 Task: Show all photos of litchfield, Connecticut, United States.
Action: Mouse moved to (124, 262)
Screenshot: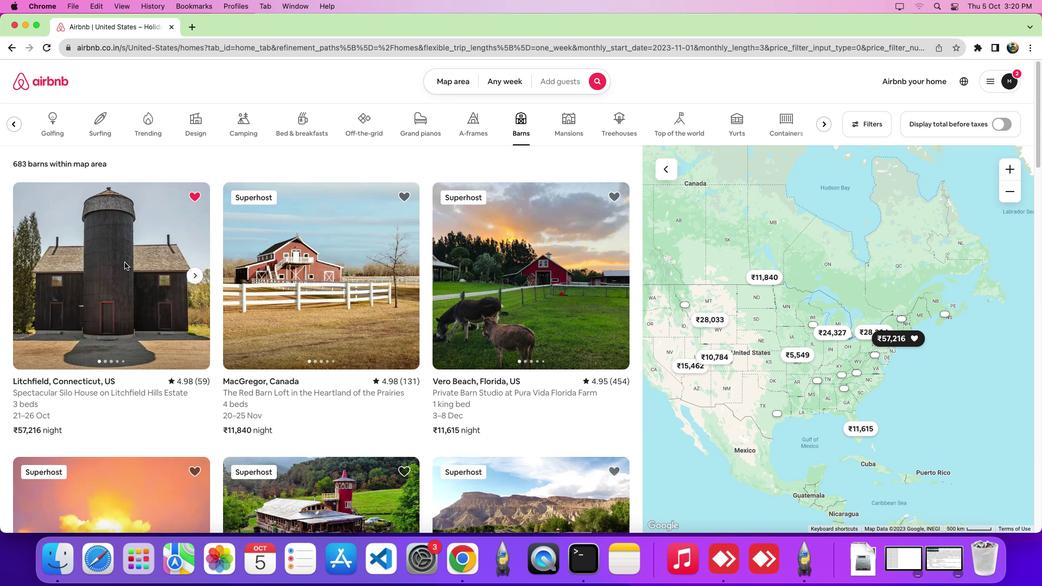 
Action: Mouse pressed left at (124, 262)
Screenshot: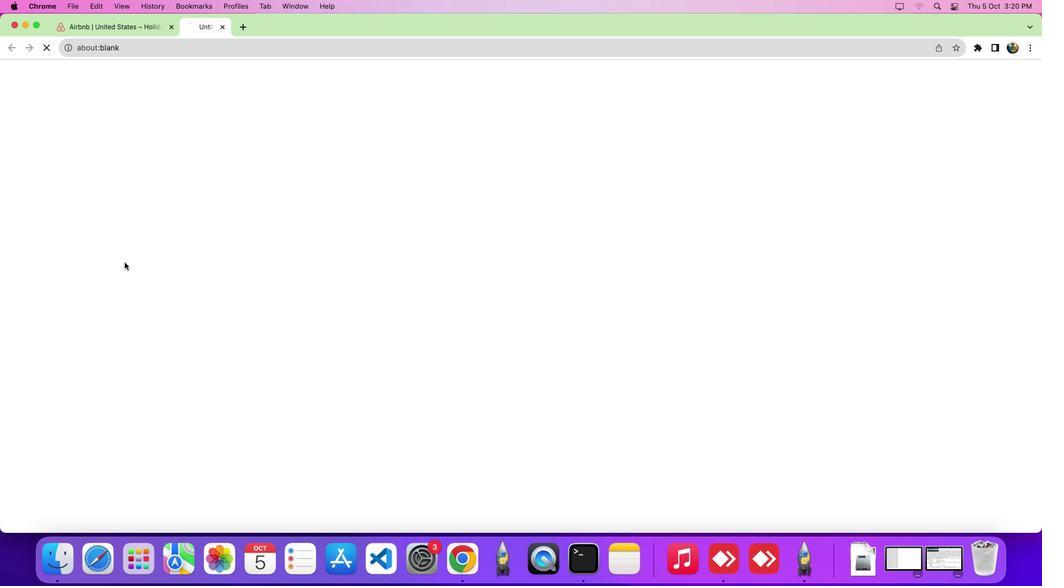 
Action: Mouse moved to (673, 337)
Screenshot: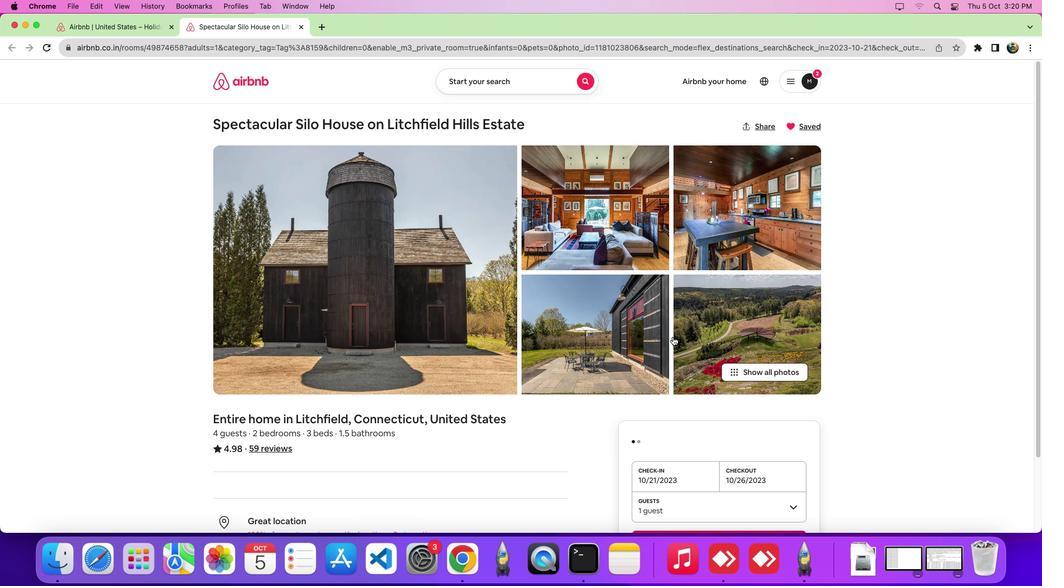 
Action: Mouse scrolled (673, 337) with delta (0, 0)
Screenshot: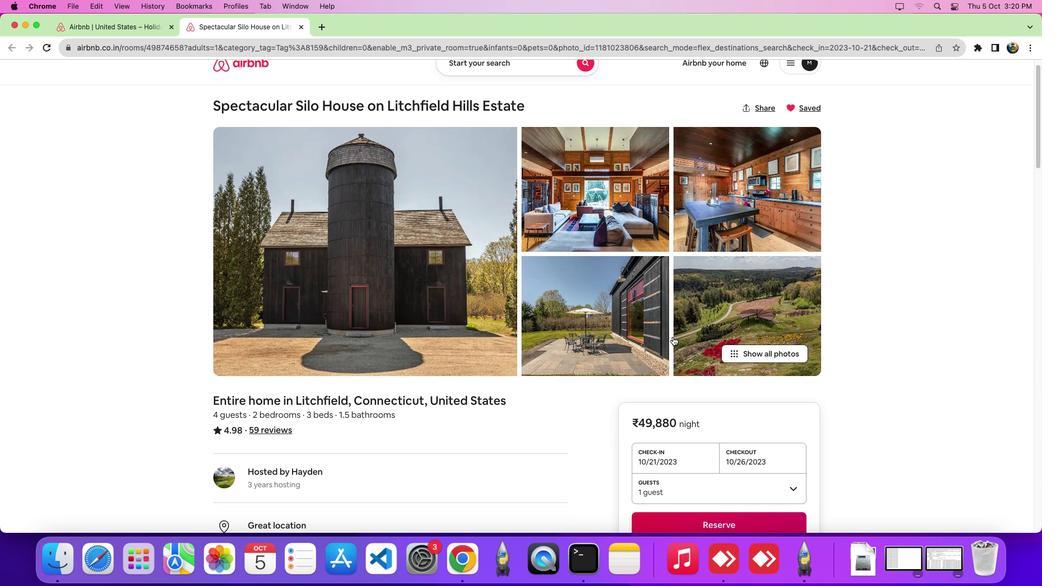 
Action: Mouse scrolled (673, 337) with delta (0, 0)
Screenshot: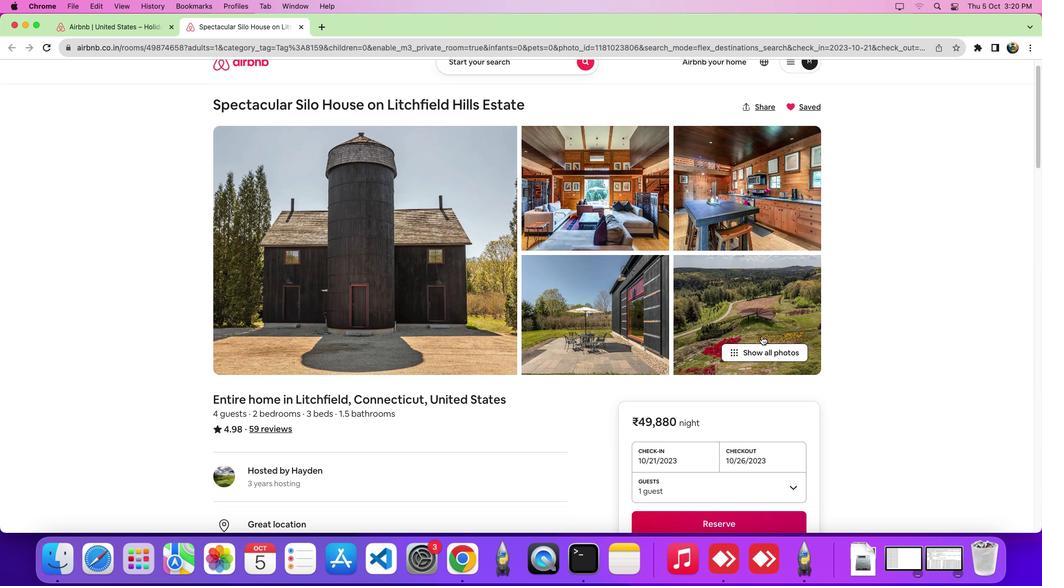 
Action: Mouse moved to (775, 348)
Screenshot: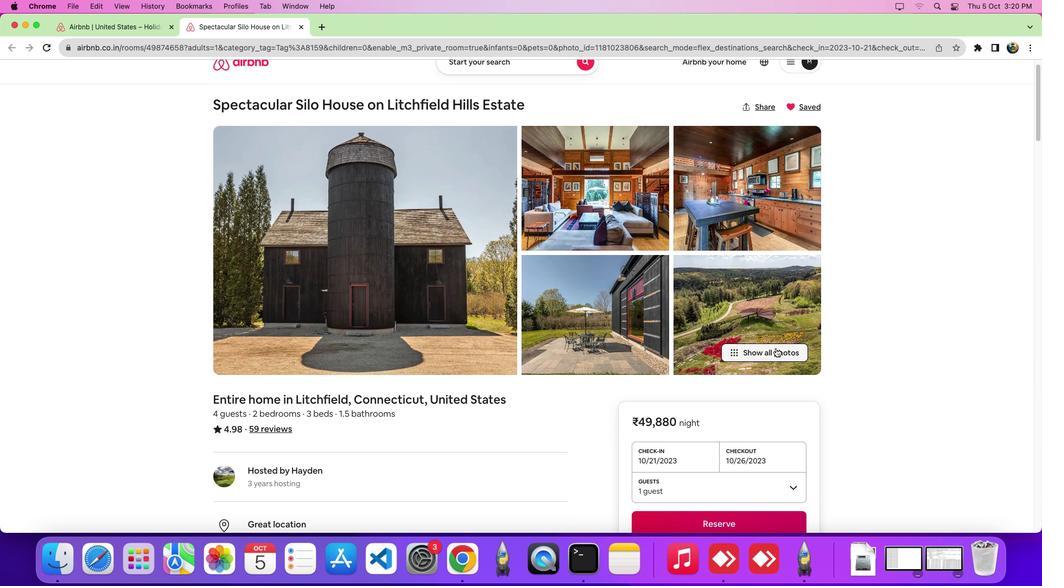 
Action: Mouse pressed left at (775, 348)
Screenshot: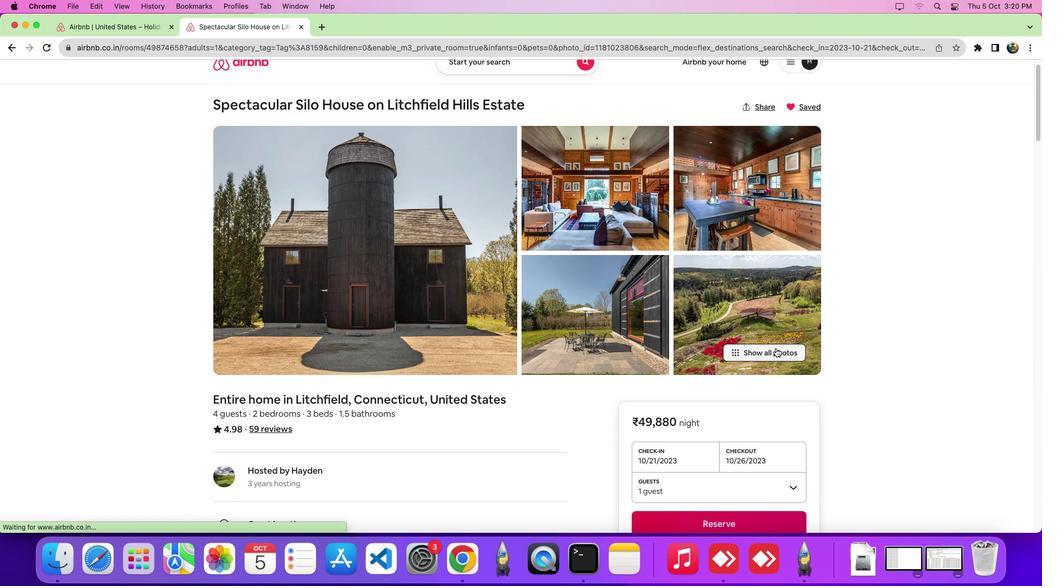 
Action: Mouse scrolled (775, 348) with delta (0, 0)
Screenshot: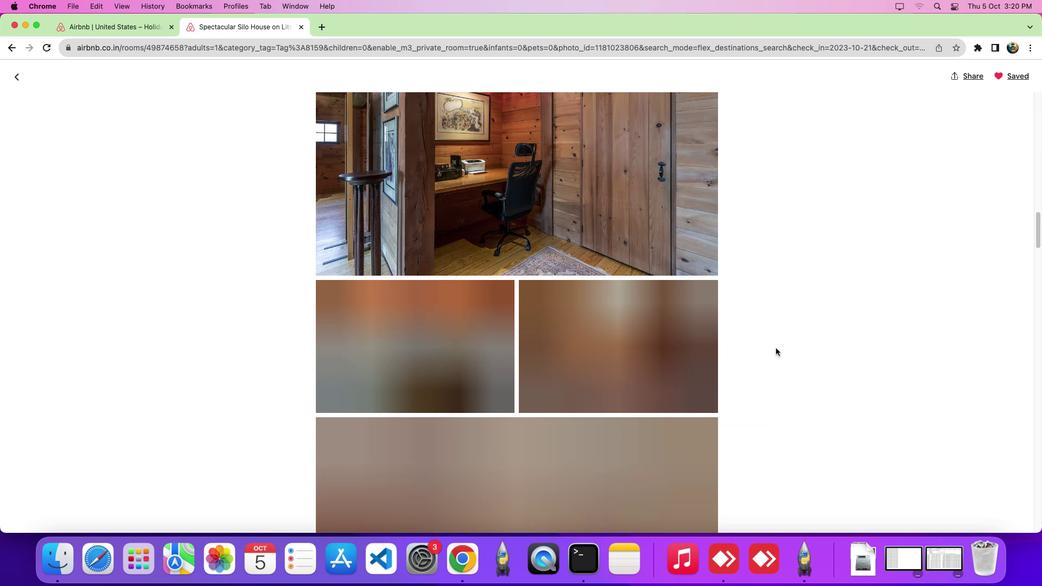 
Action: Mouse scrolled (775, 348) with delta (0, -1)
Screenshot: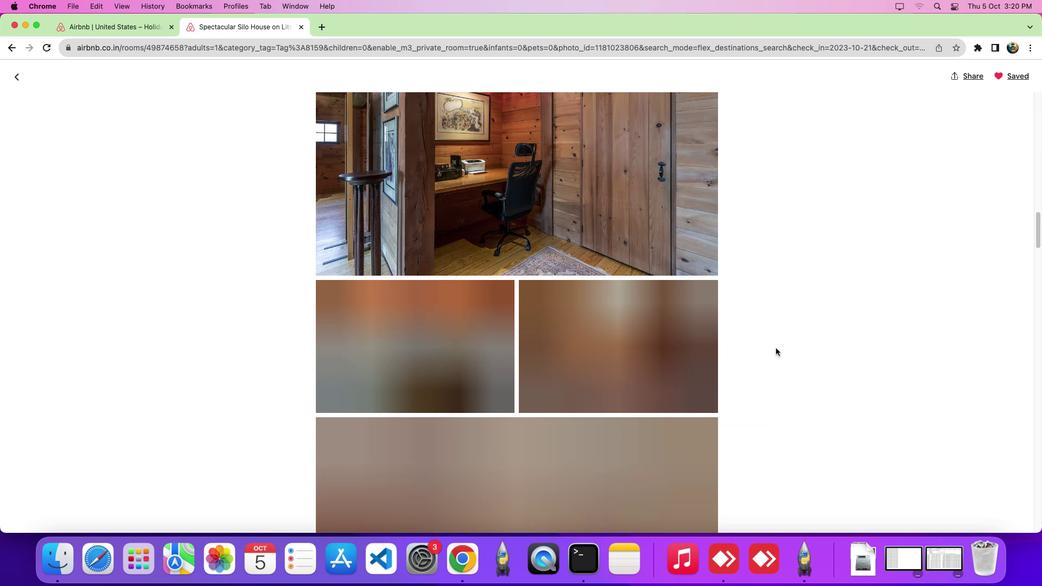 
Action: Mouse scrolled (775, 348) with delta (0, -5)
Screenshot: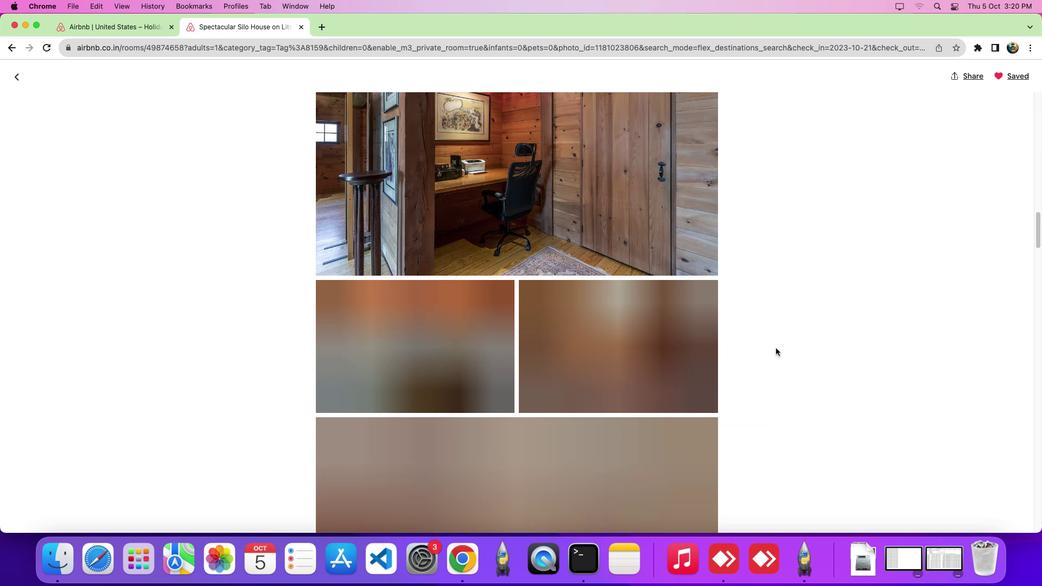 
Action: Mouse scrolled (775, 348) with delta (0, -7)
Screenshot: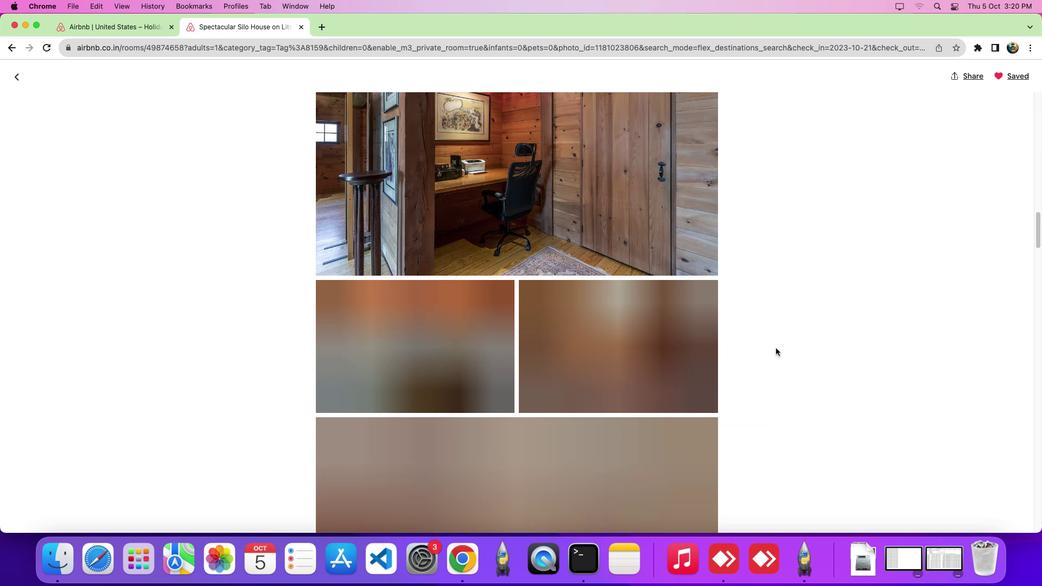 
Action: Mouse scrolled (775, 348) with delta (0, -8)
Screenshot: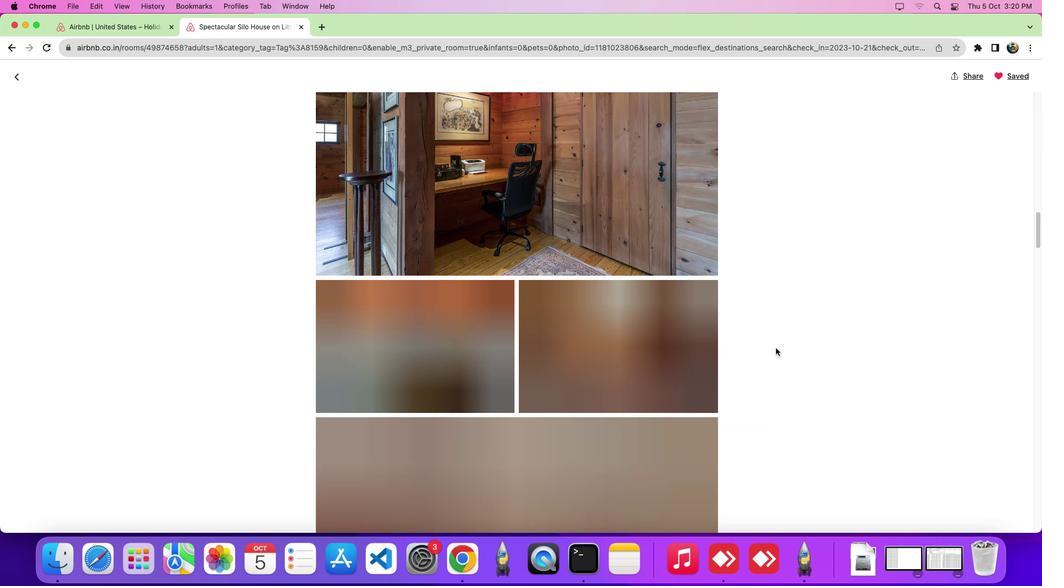 
Action: Mouse scrolled (775, 348) with delta (0, -9)
Screenshot: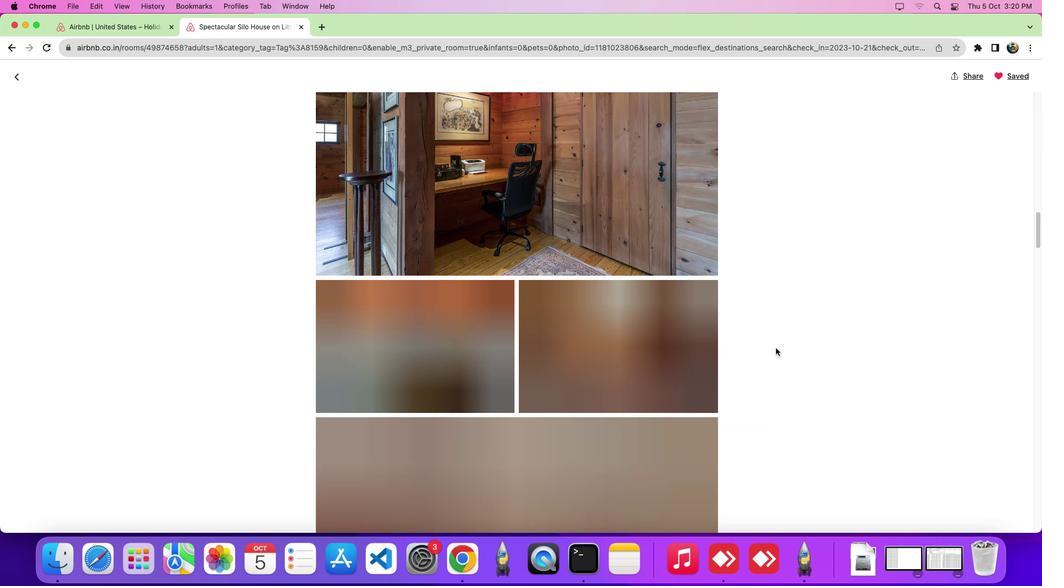 
